 Task: Search for boat rental options in Myrtle Beach, South Carolina, and Charleston, South Carolina.
Action: Mouse moved to (141, 73)
Screenshot: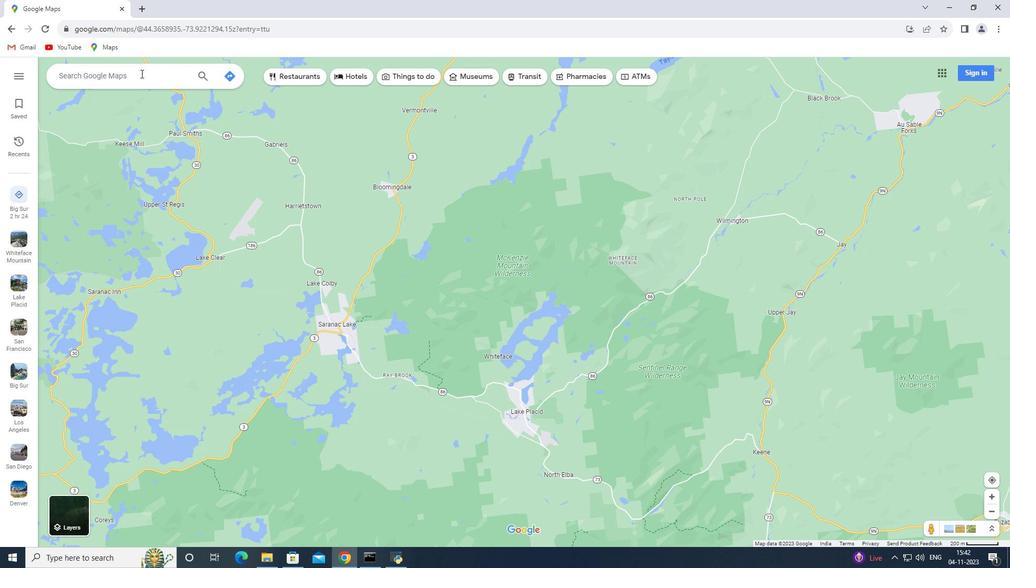 
Action: Mouse pressed left at (141, 73)
Screenshot: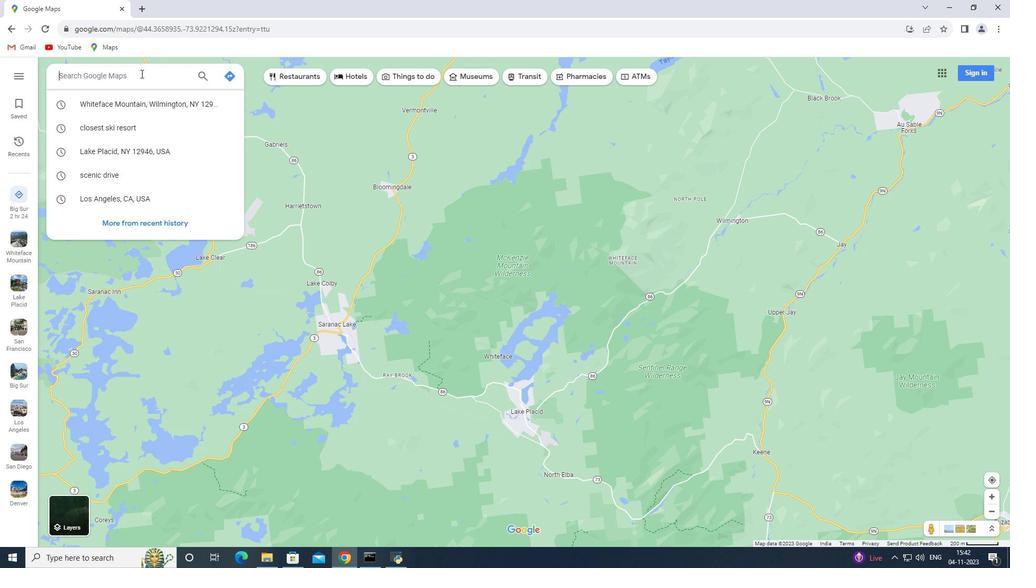 
Action: Key pressed <Key.shift><Key.shift><Key.shift><Key.shift><Key.shift><Key.shift><Key.shift><Key.shift>Myrtle<Key.space><Key.shift>Beach,<Key.space><Key.shift>Soi<Key.backspace>uth<Key.space><Key.shift>Carolina<Key.enter>
Screenshot: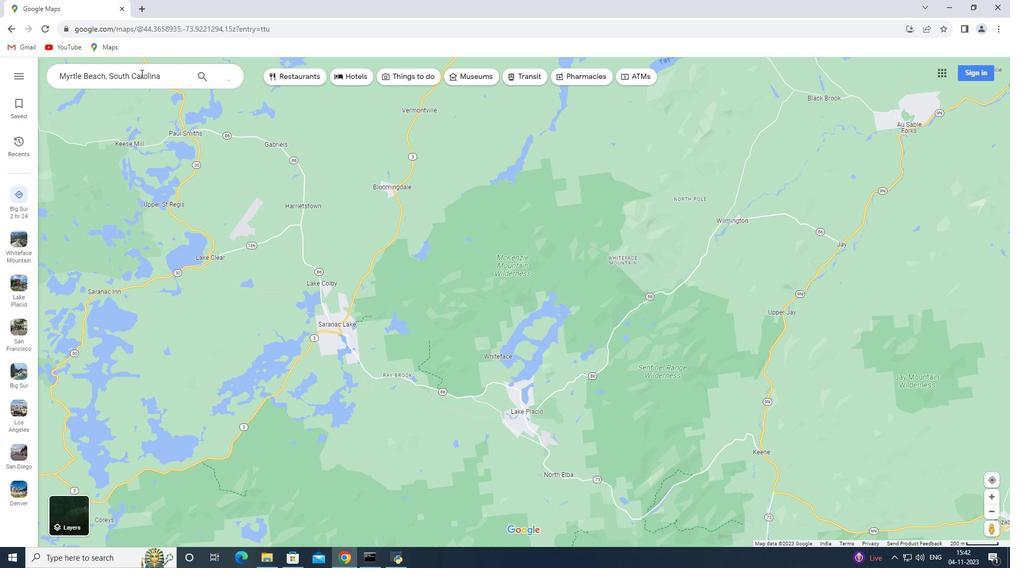 
Action: Mouse moved to (147, 247)
Screenshot: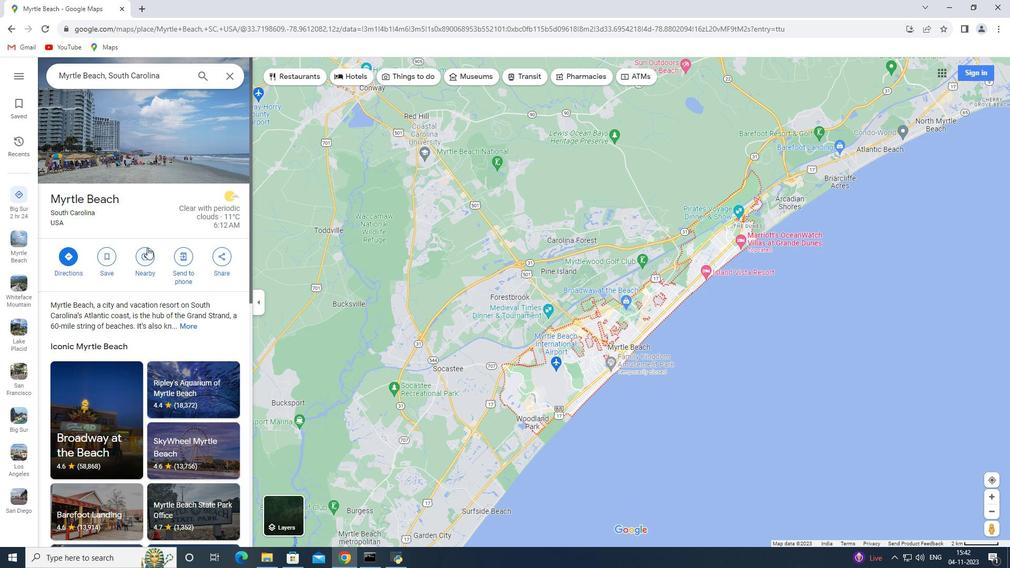 
Action: Mouse pressed left at (147, 247)
Screenshot: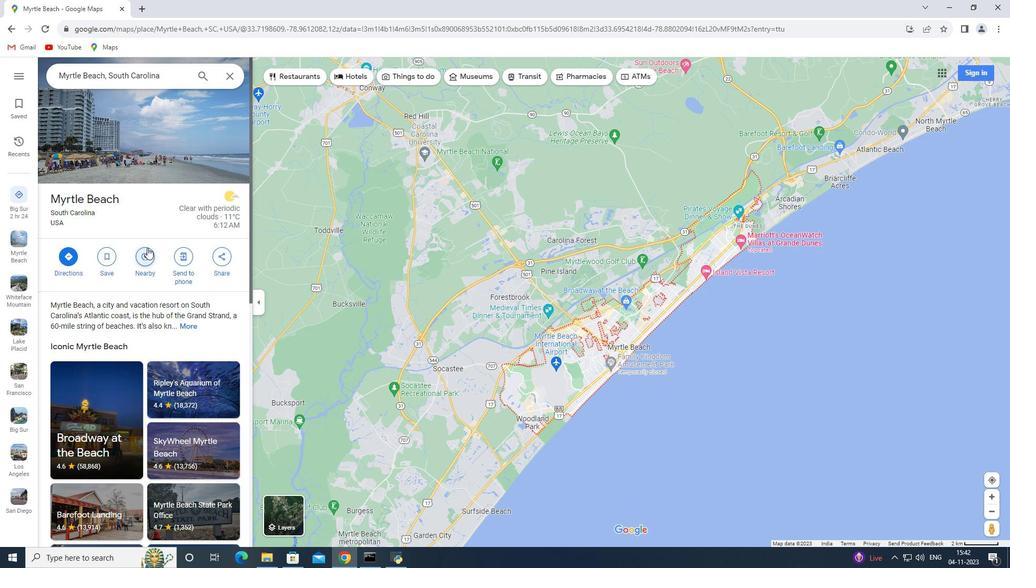 
Action: Mouse moved to (146, 245)
Screenshot: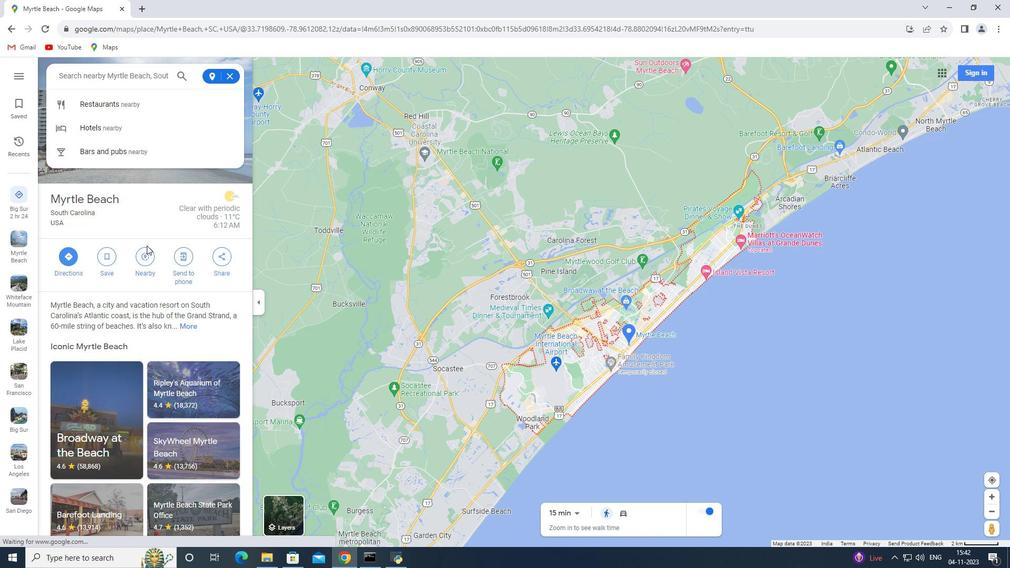 
Action: Key pressed boat<Key.space>rental<Key.enter>
Screenshot: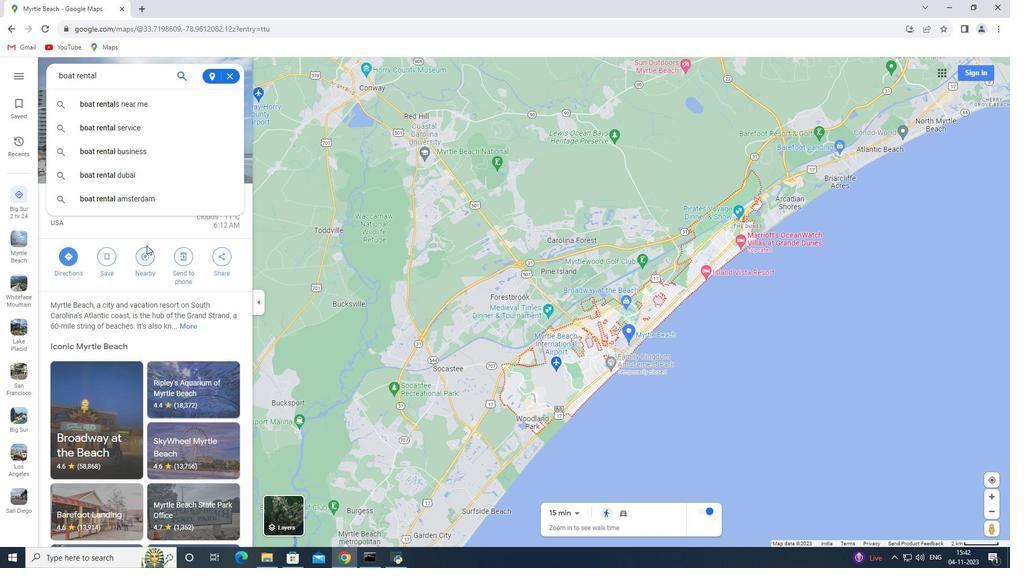 
Action: Mouse moved to (230, 78)
Screenshot: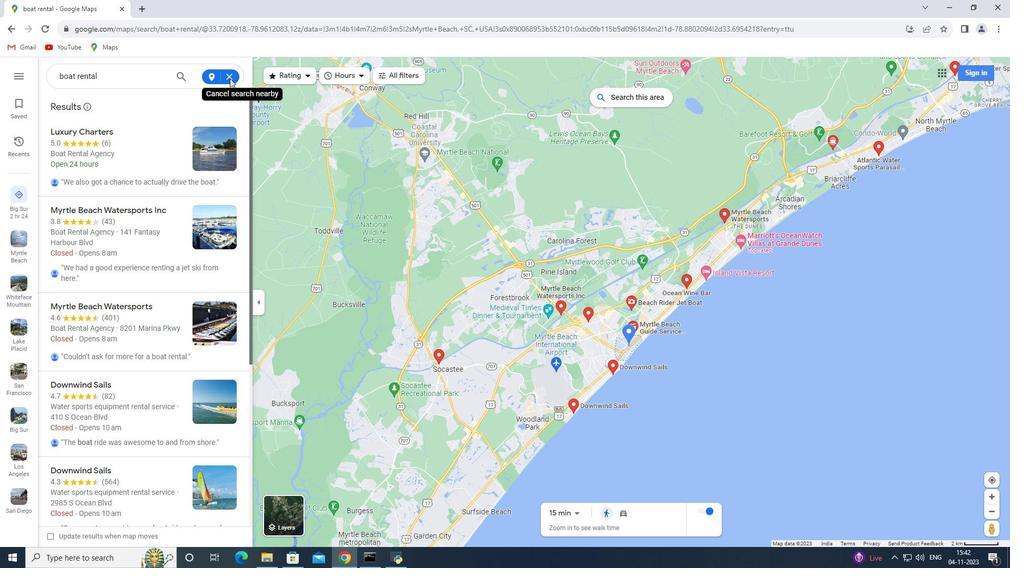
Action: Mouse pressed left at (230, 78)
Screenshot: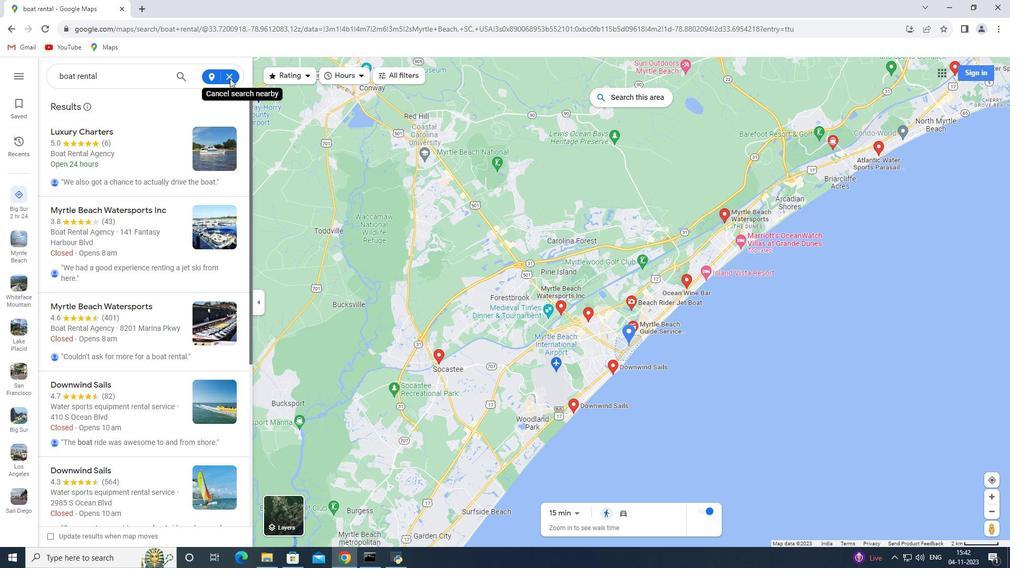 
Action: Mouse moved to (227, 73)
Screenshot: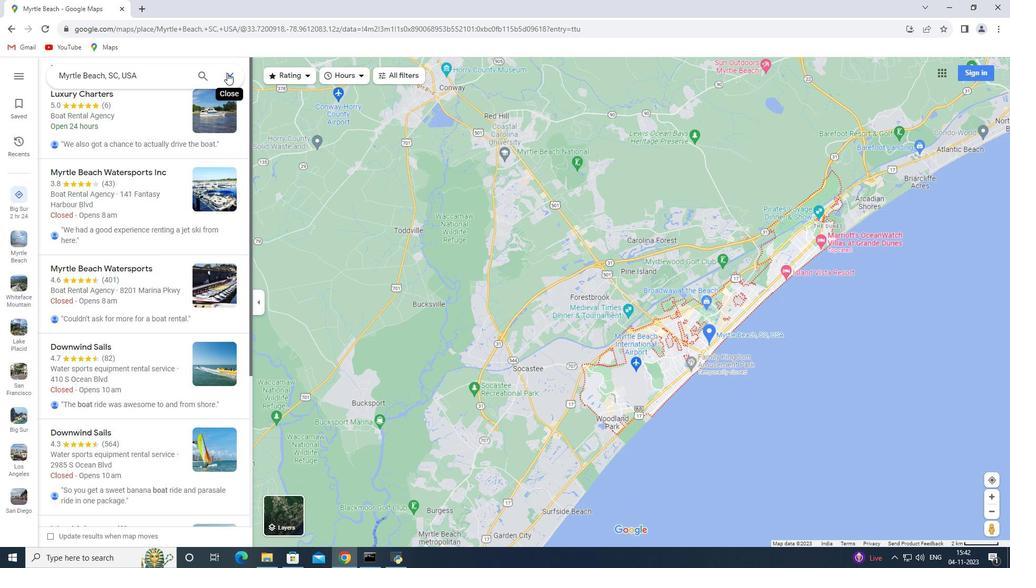 
Action: Mouse pressed left at (227, 73)
Screenshot: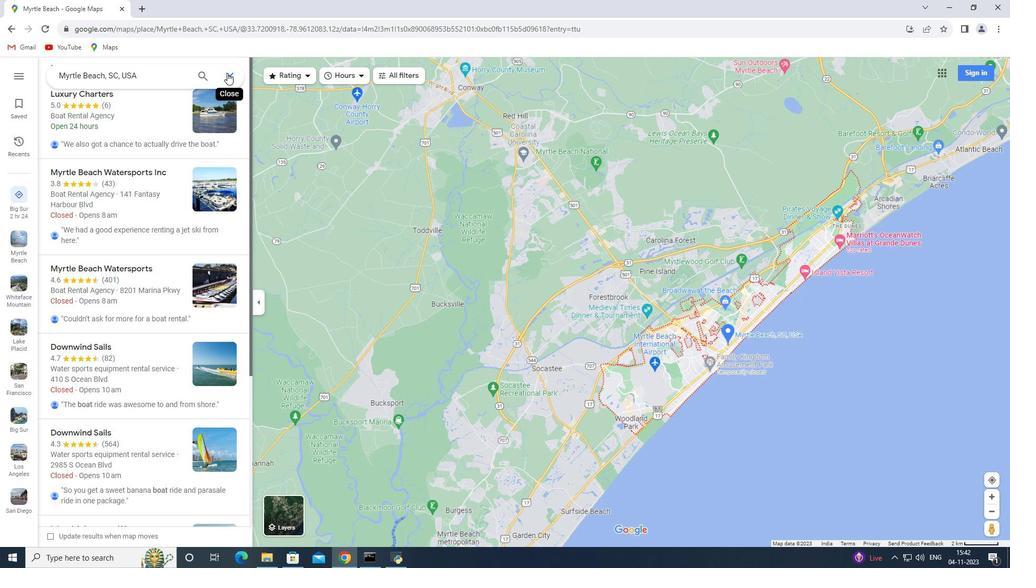 
Action: Mouse moved to (132, 80)
Screenshot: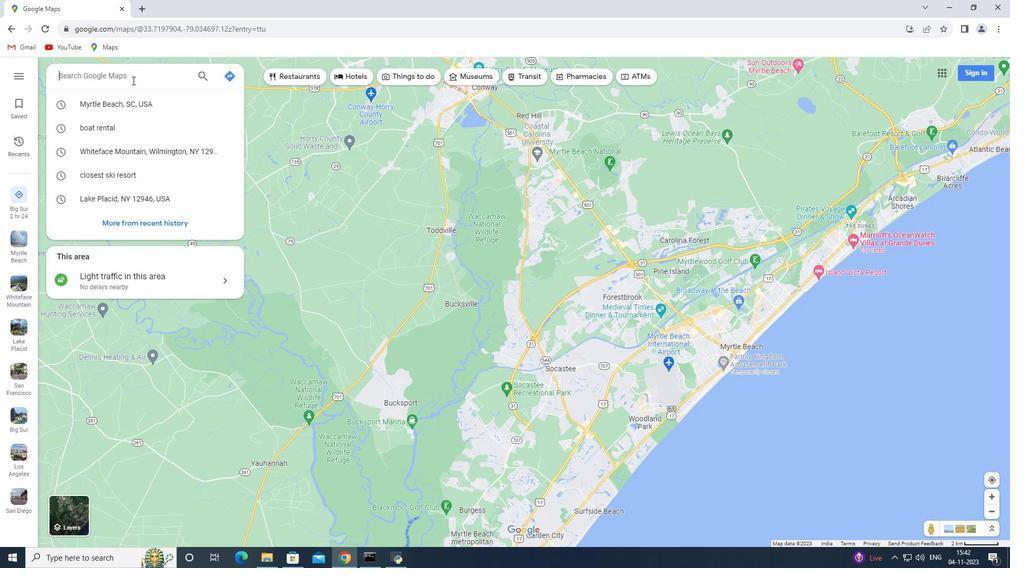 
Action: Key pressed <Key.shift_r><Key.shift_r><Key.shift_r><Key.shift_r><Key.shift_r><Key.shift_r><Key.shift_r><Key.shift_r><Key.shift_r>Charleston,<Key.space><Key.shift>South<Key.space><Key.shift>Carolina<Key.enter>
Screenshot: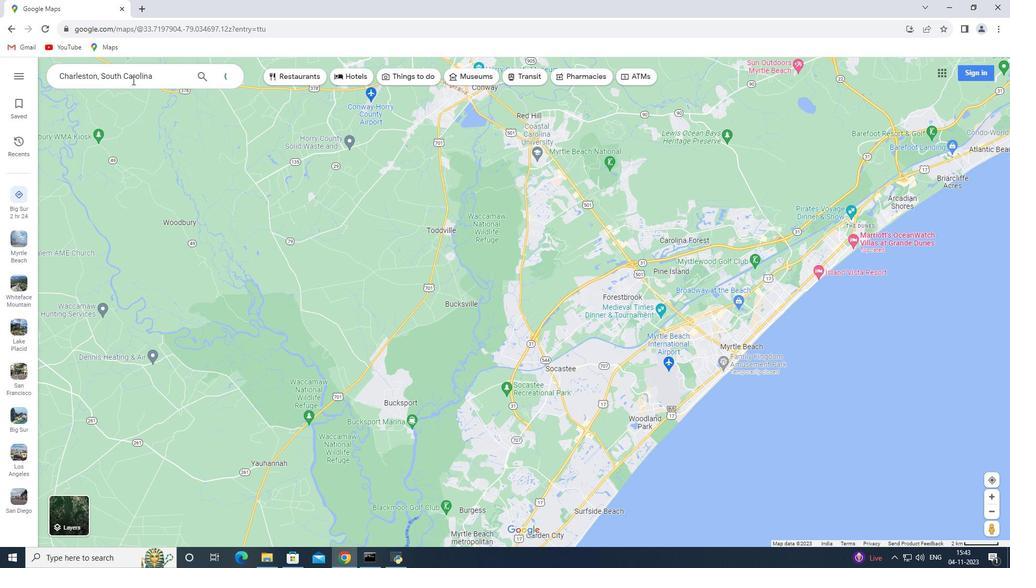 
Action: Mouse moved to (145, 247)
Screenshot: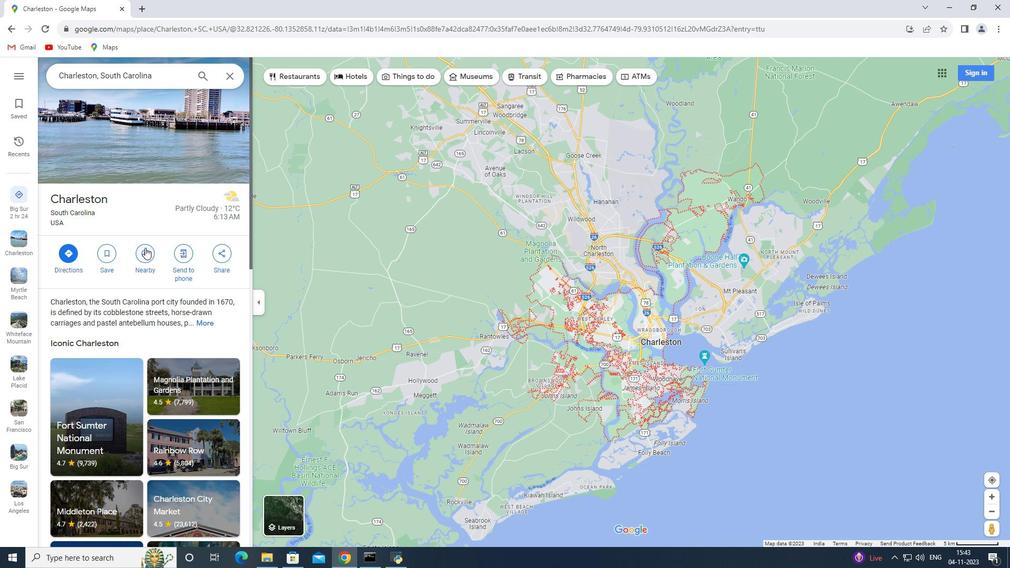 
Action: Mouse pressed left at (145, 247)
Screenshot: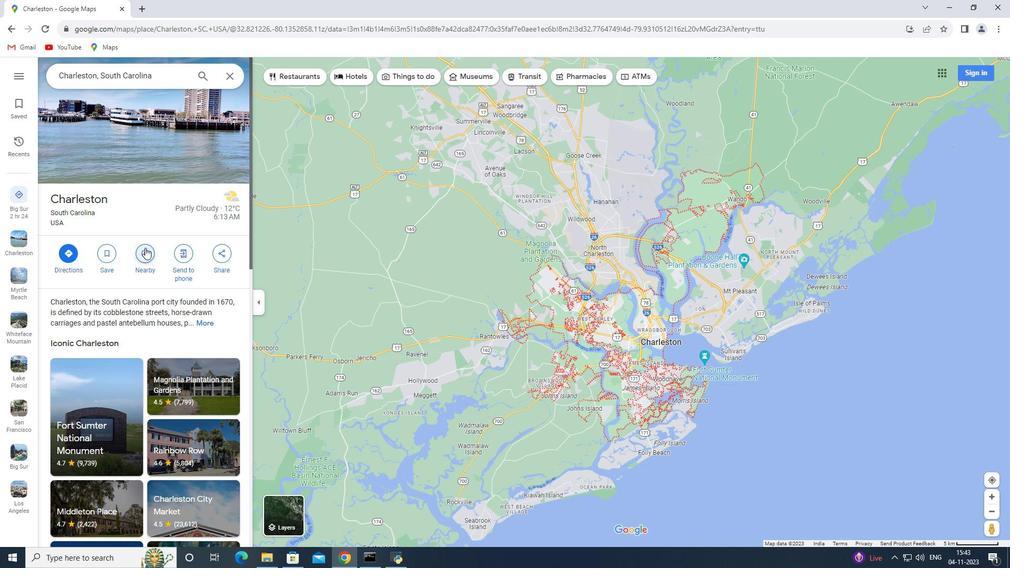 
Action: Key pressed boat<Key.space>rental<Key.enter>
Screenshot: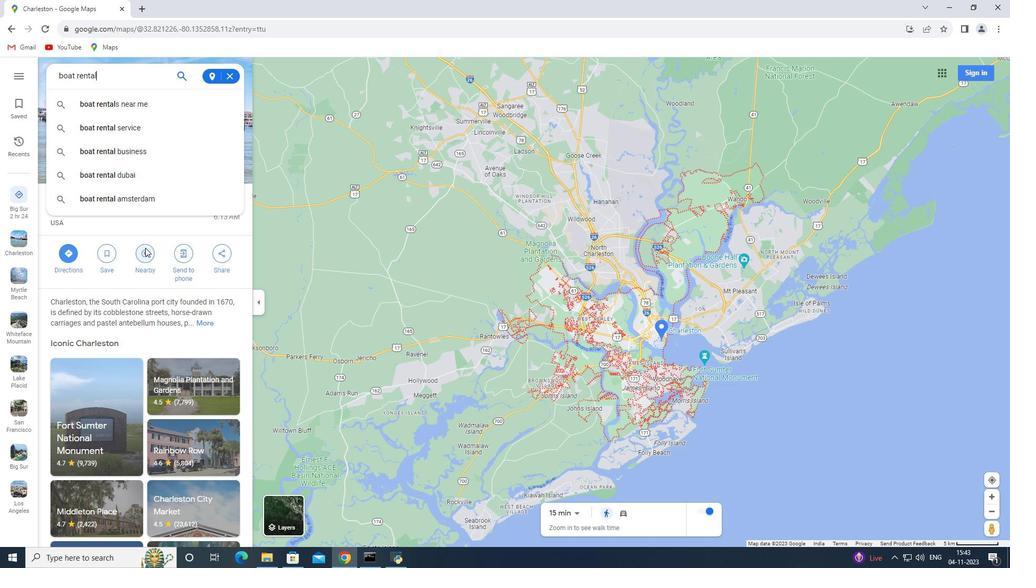 
